 Task: Create a rule when I am added to a card.
Action: Mouse moved to (989, 268)
Screenshot: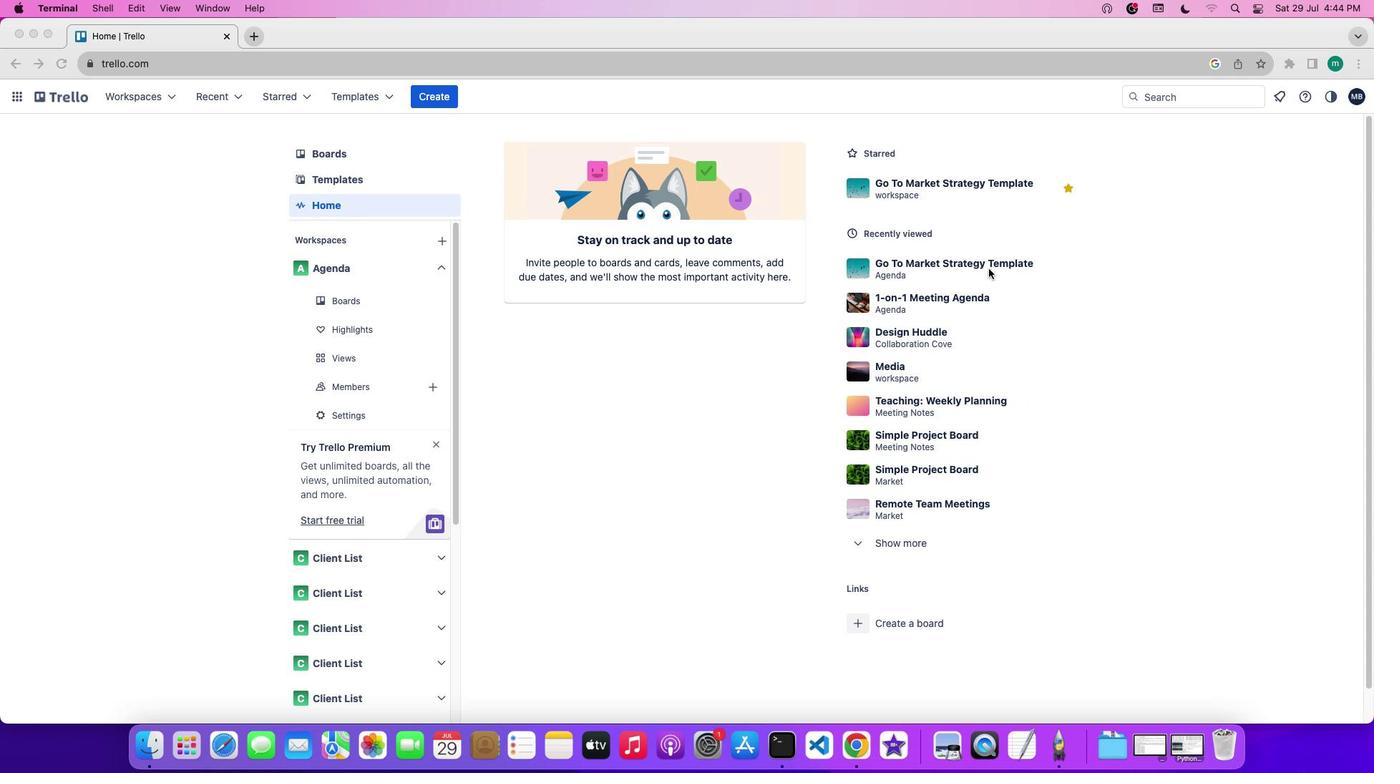 
Action: Mouse pressed left at (989, 268)
Screenshot: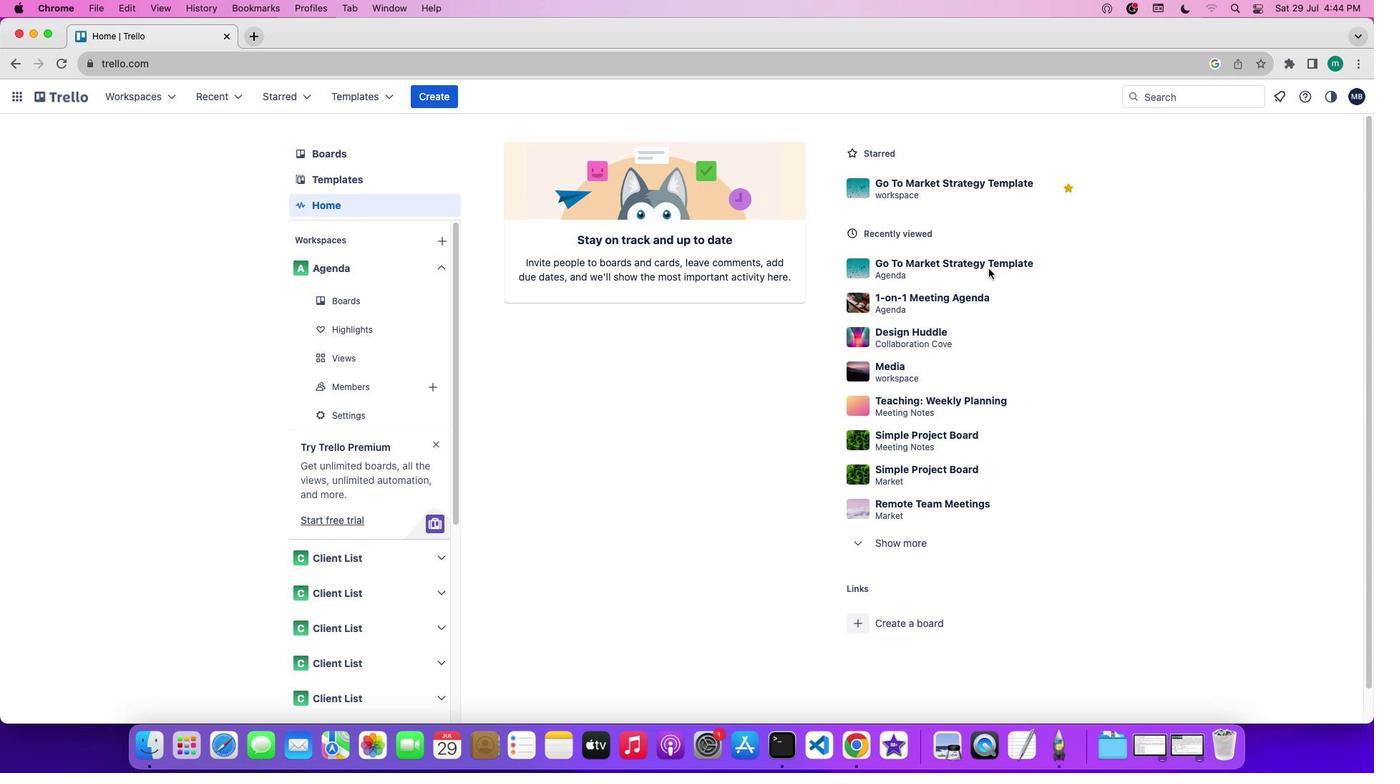
Action: Mouse moved to (987, 265)
Screenshot: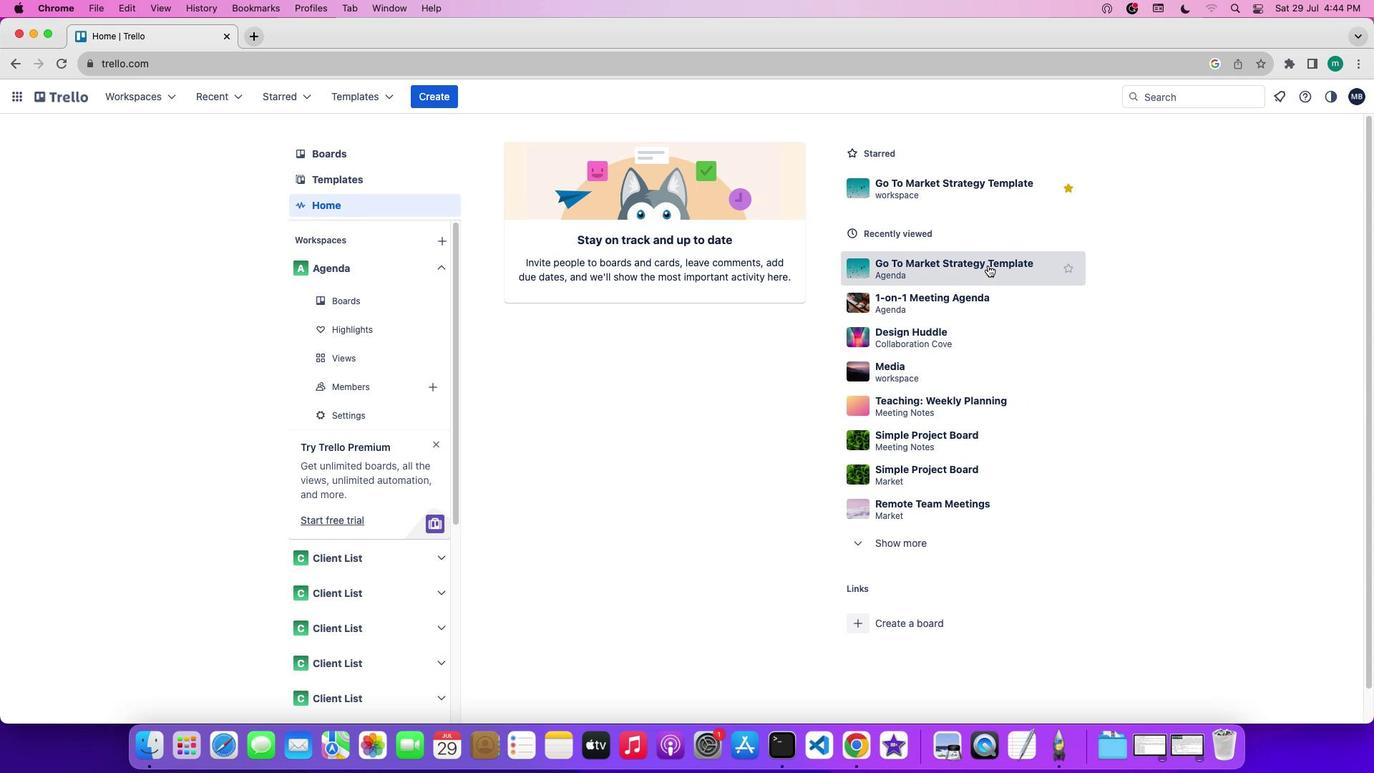 
Action: Mouse pressed left at (987, 265)
Screenshot: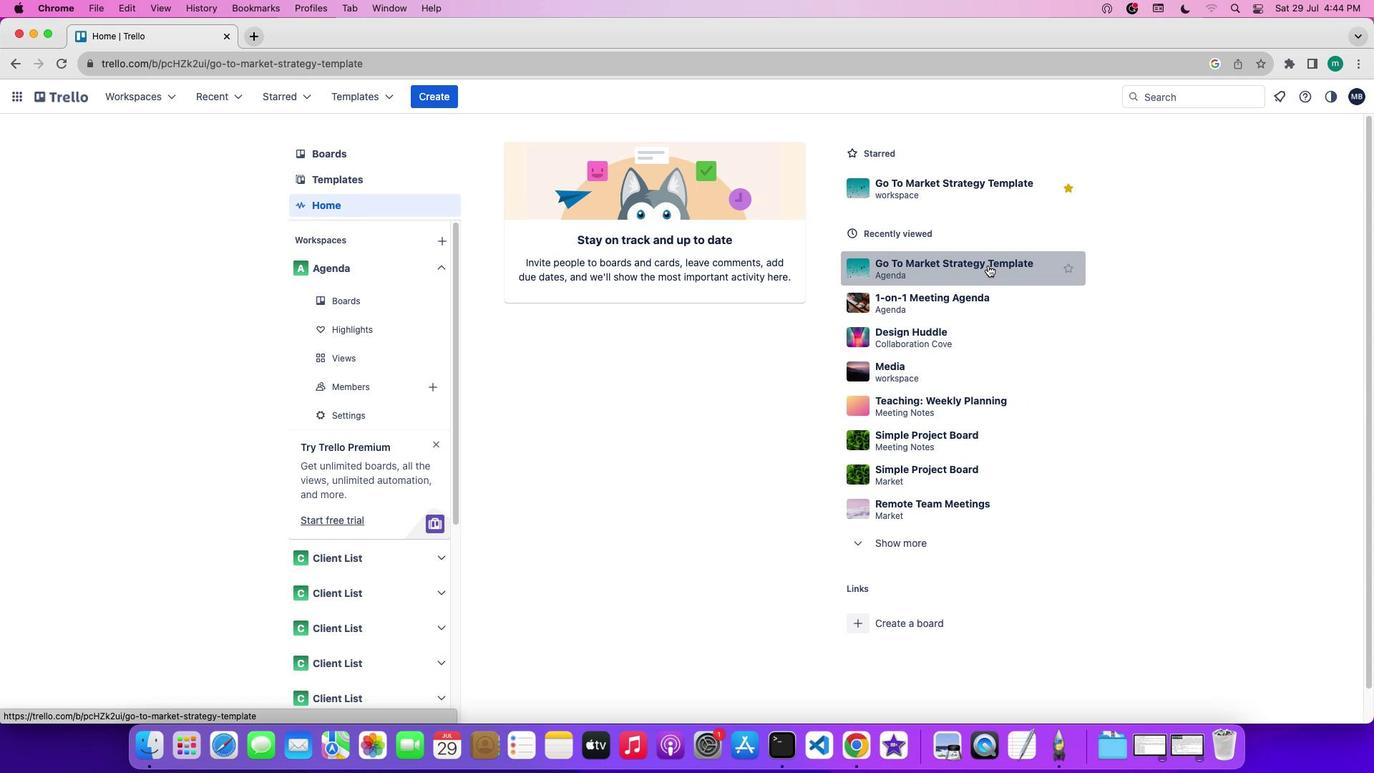 
Action: Mouse moved to (1266, 301)
Screenshot: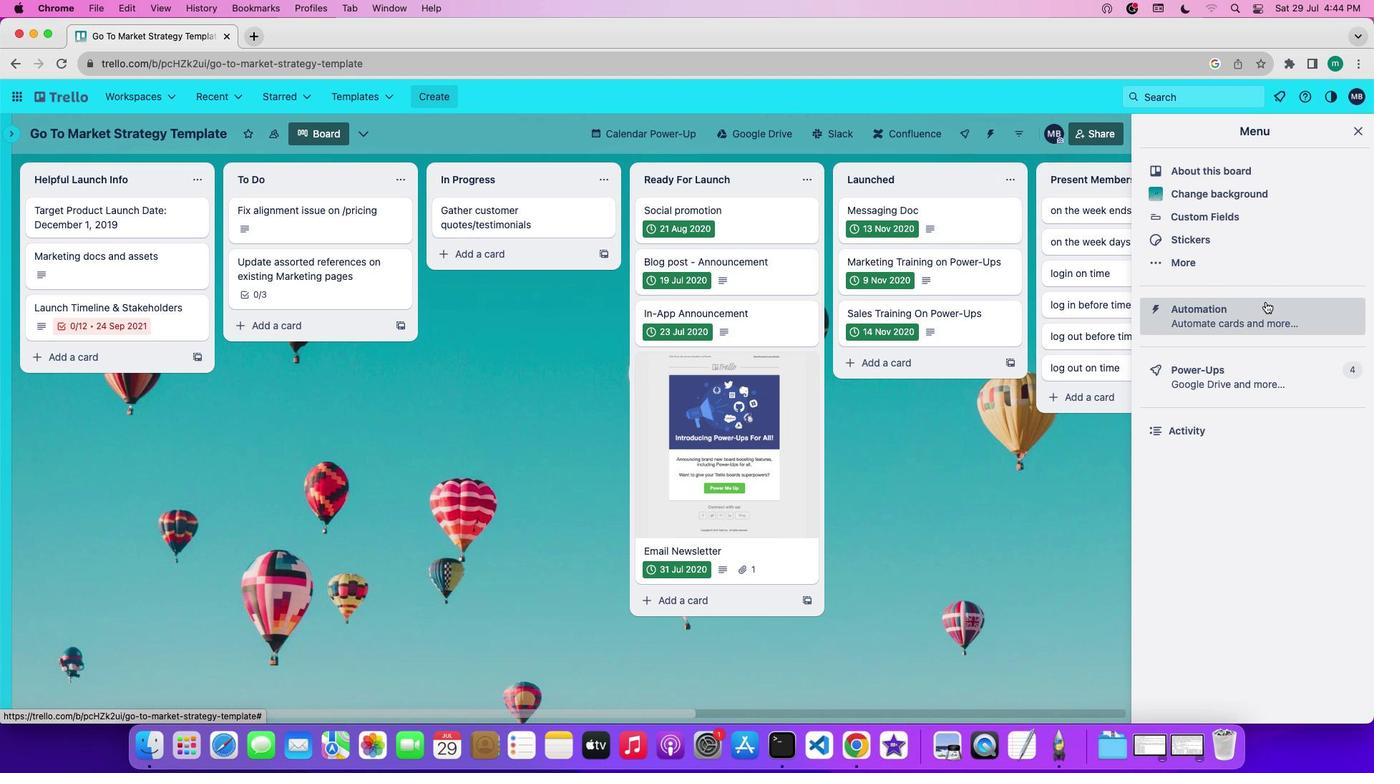 
Action: Mouse pressed left at (1266, 301)
Screenshot: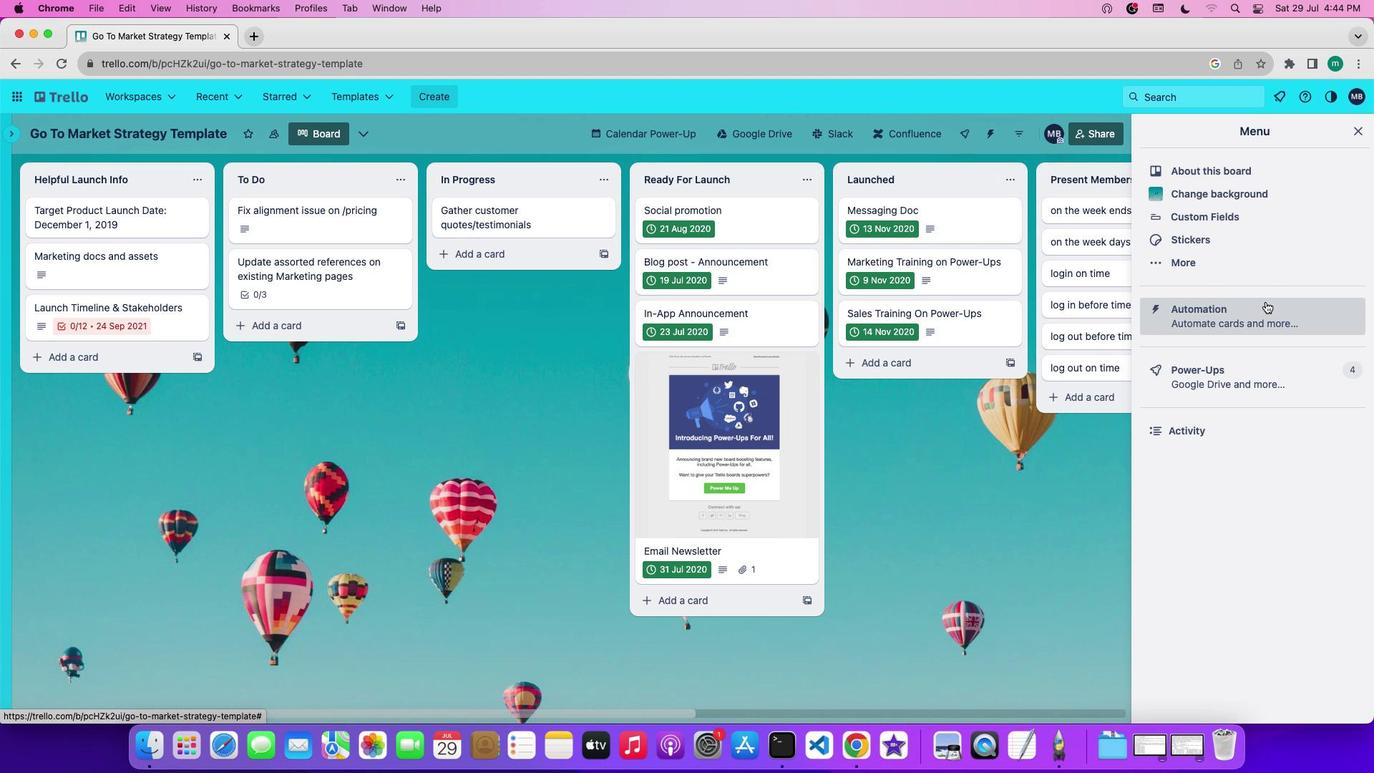 
Action: Mouse moved to (87, 261)
Screenshot: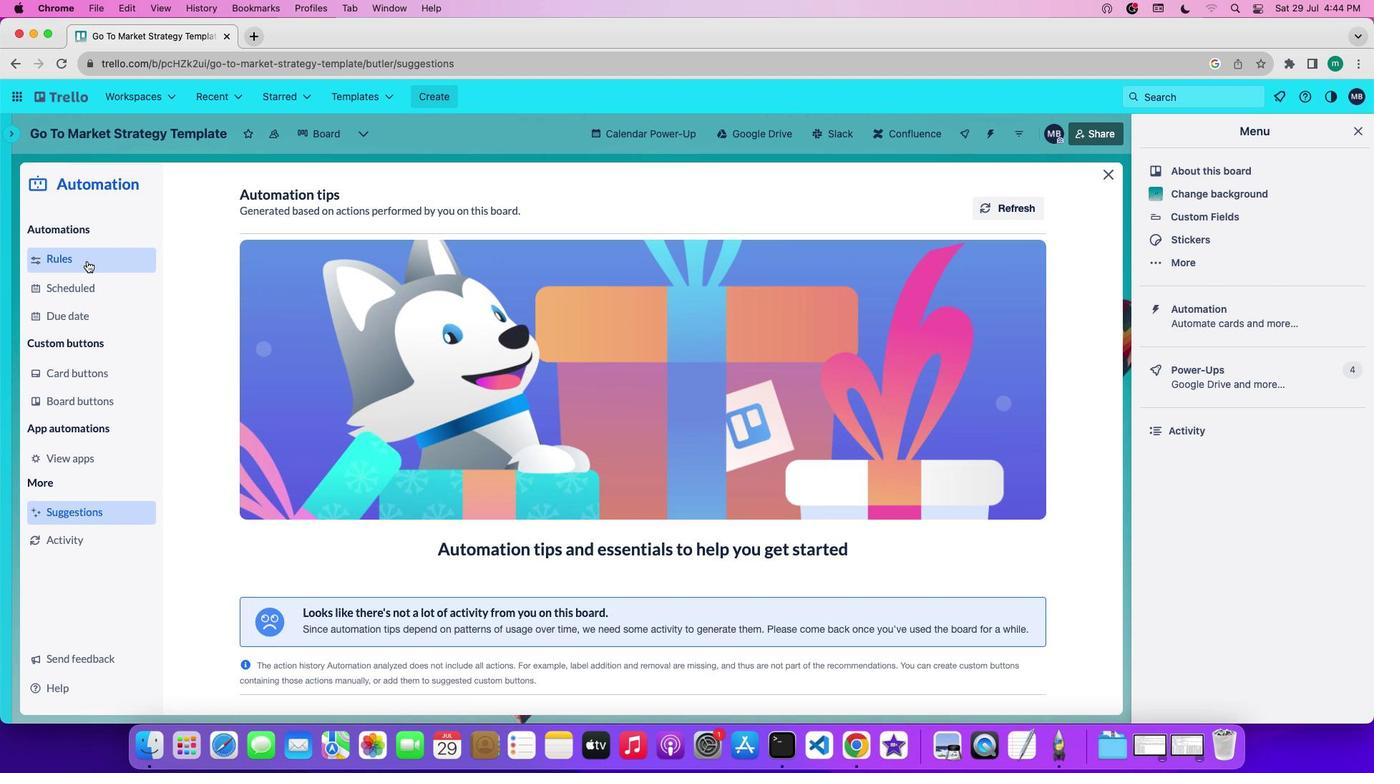 
Action: Mouse pressed left at (87, 261)
Screenshot: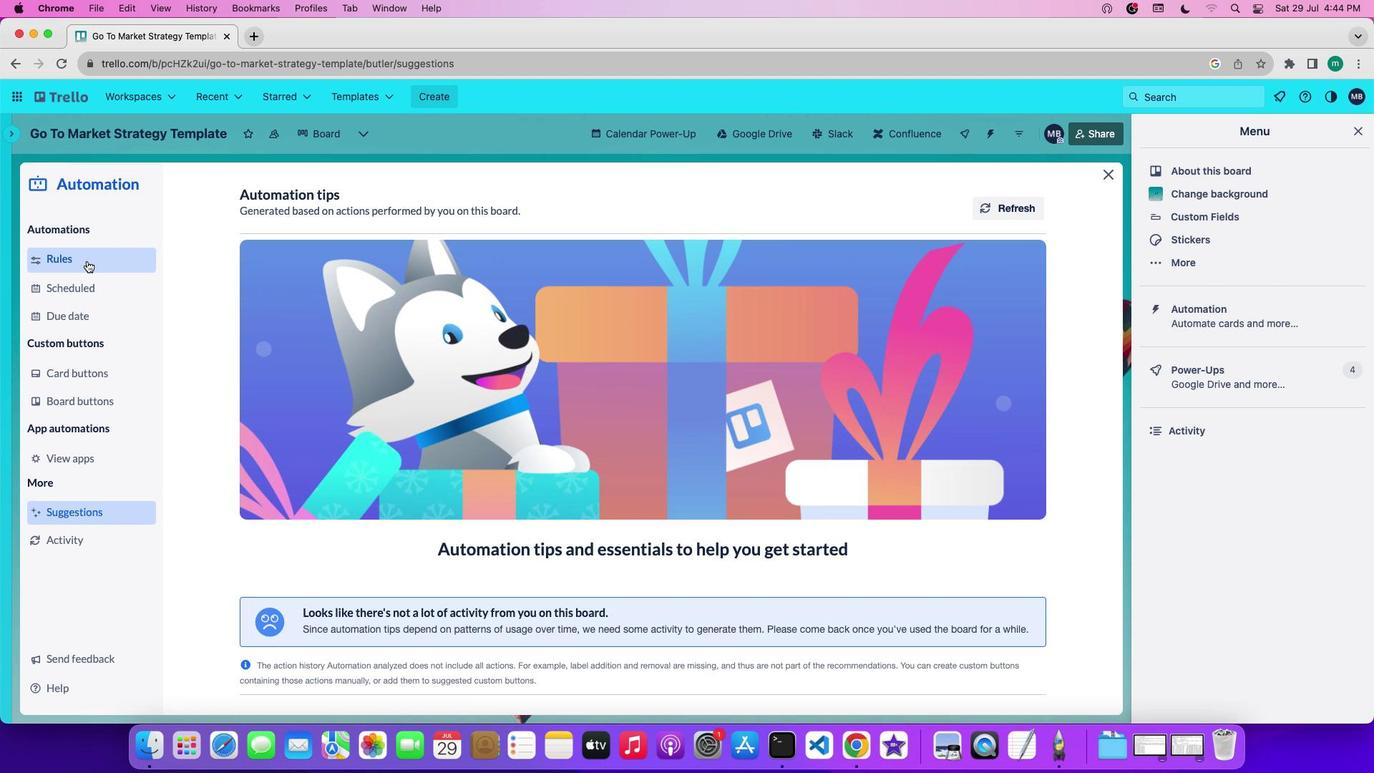 
Action: Mouse moved to (312, 511)
Screenshot: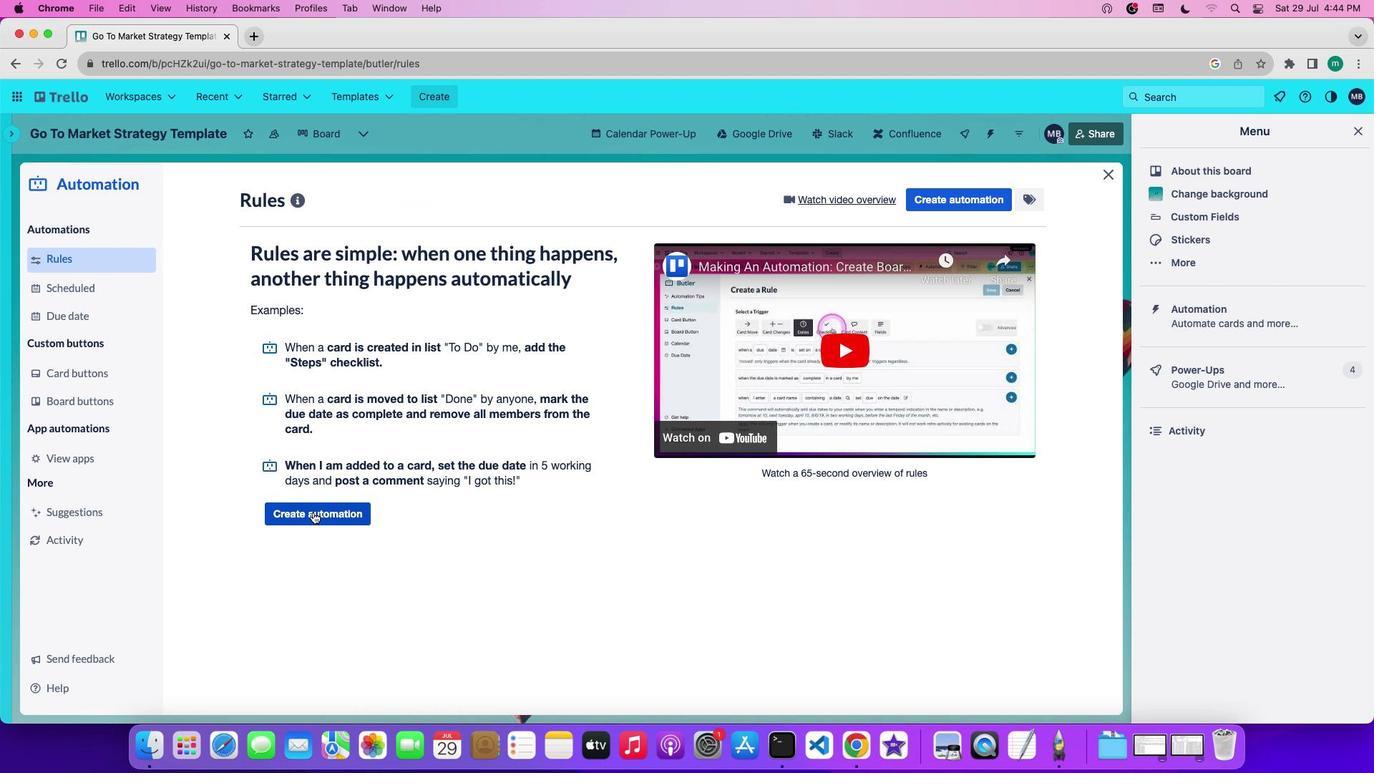 
Action: Mouse pressed left at (312, 511)
Screenshot: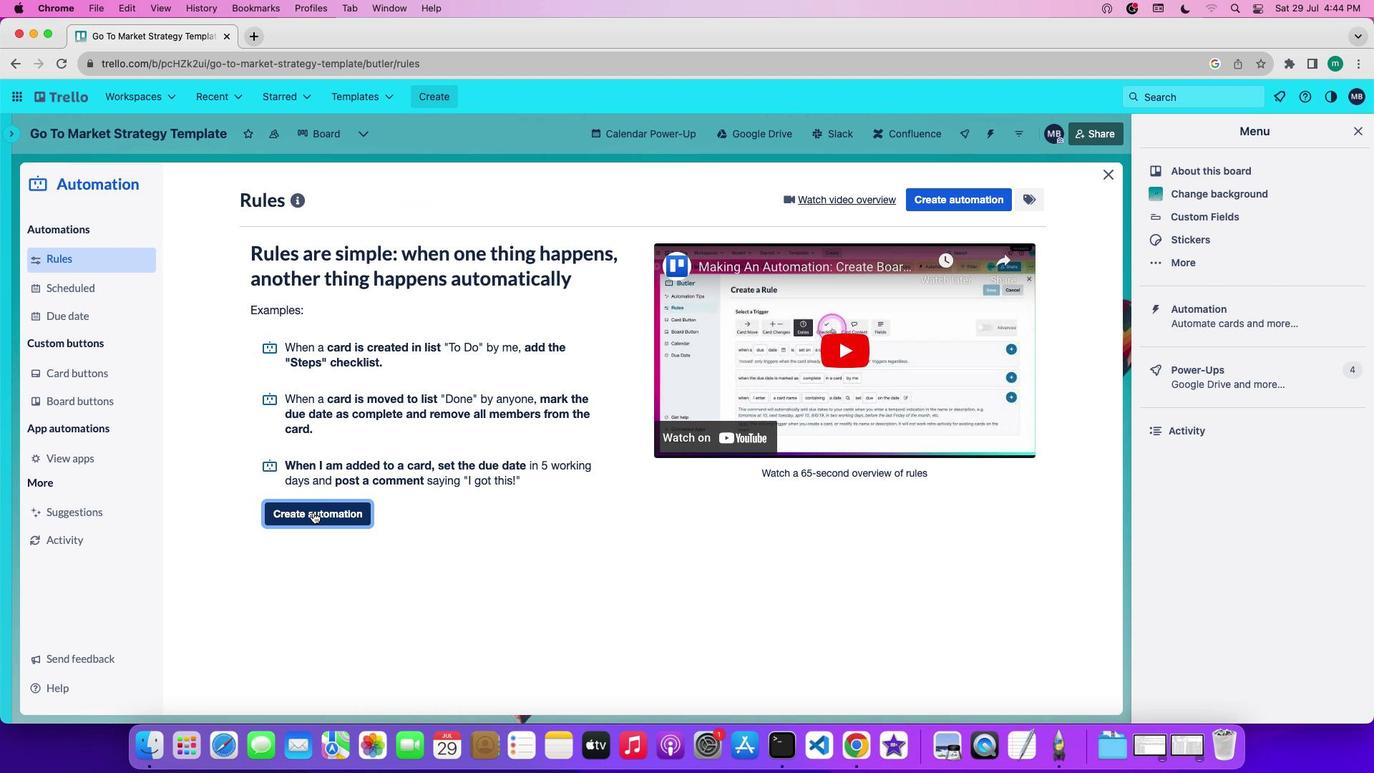 
Action: Mouse moved to (617, 336)
Screenshot: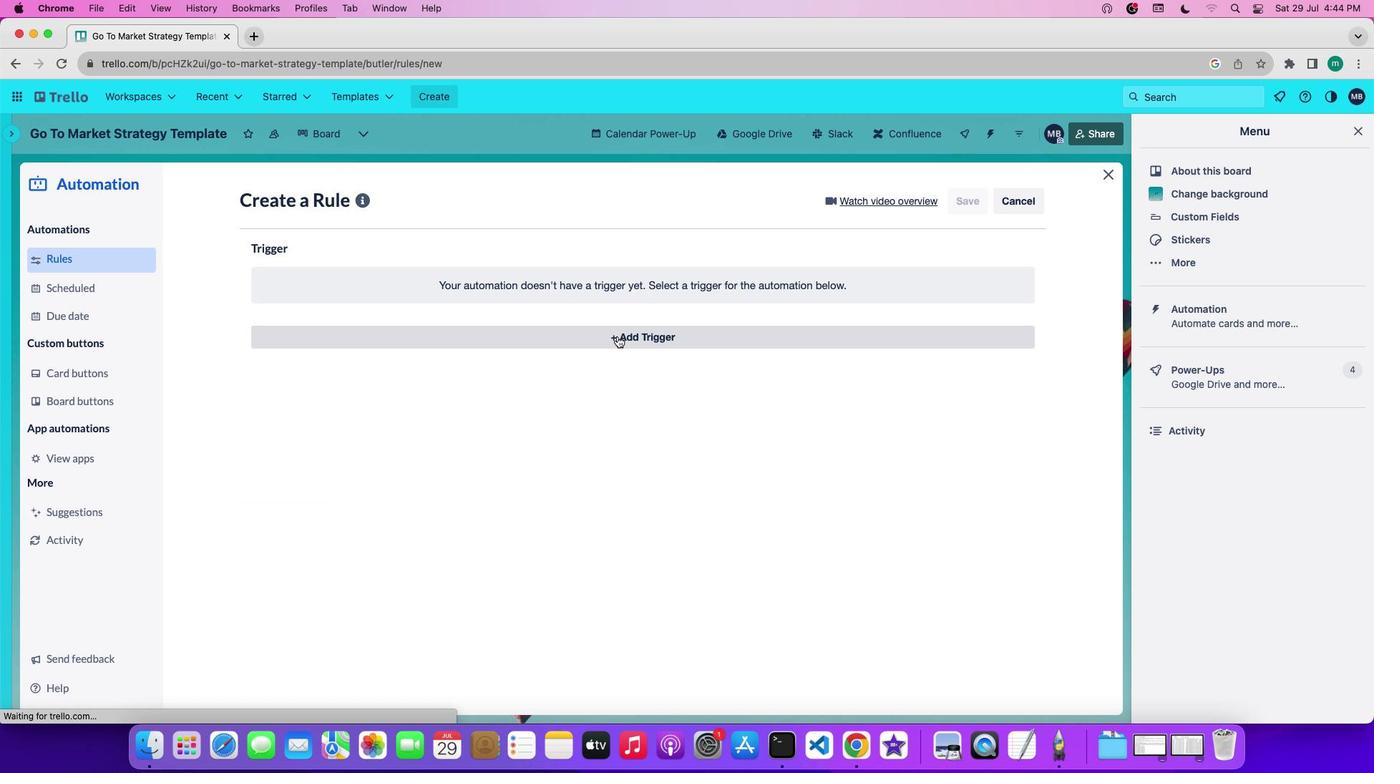 
Action: Mouse pressed left at (617, 336)
Screenshot: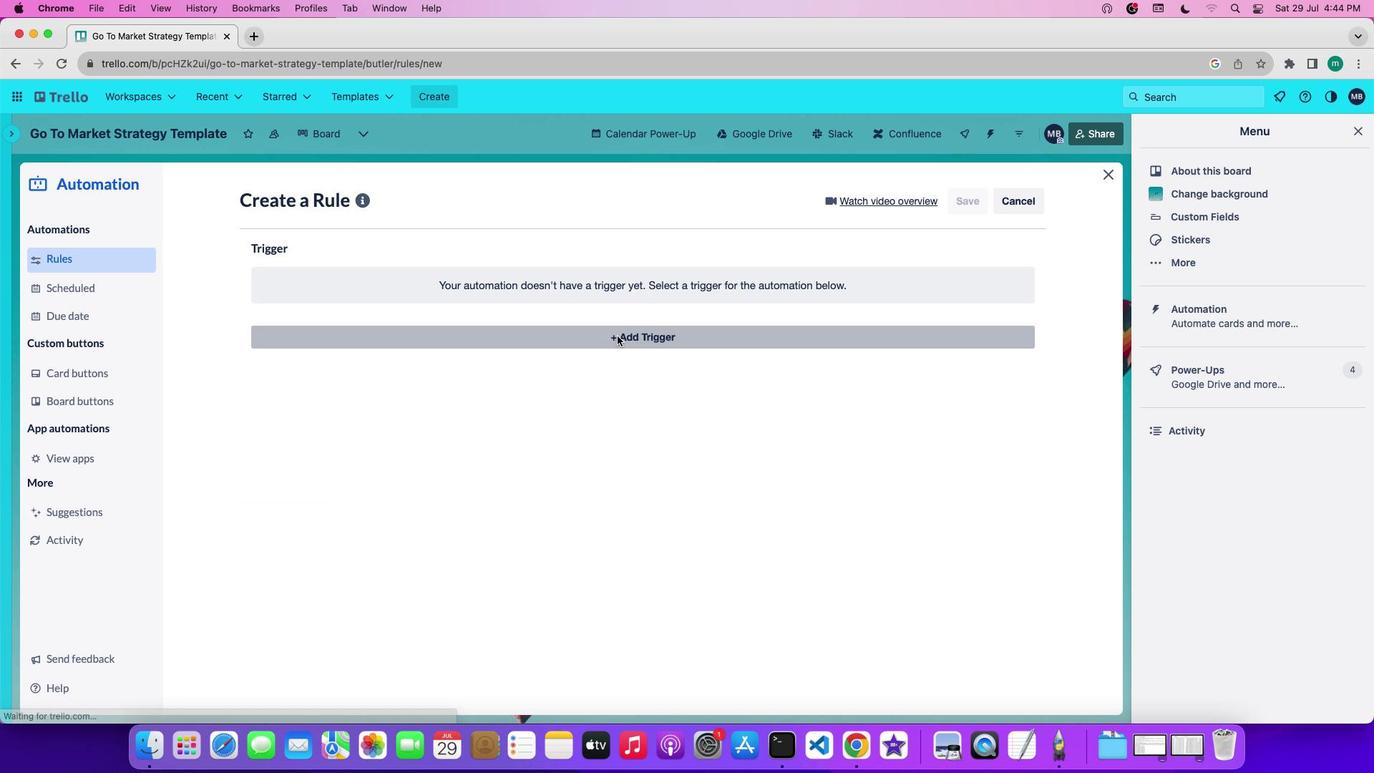 
Action: Mouse moved to (343, 382)
Screenshot: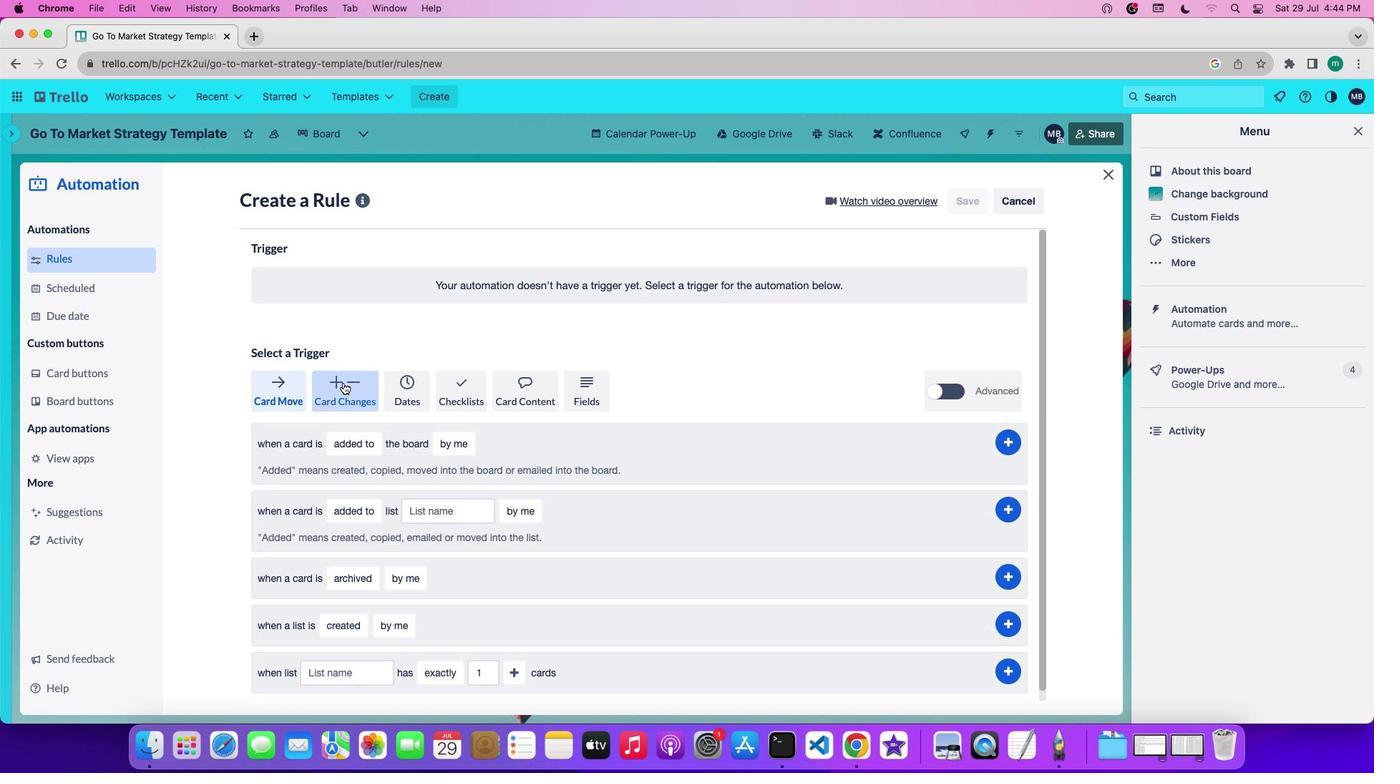 
Action: Mouse pressed left at (343, 382)
Screenshot: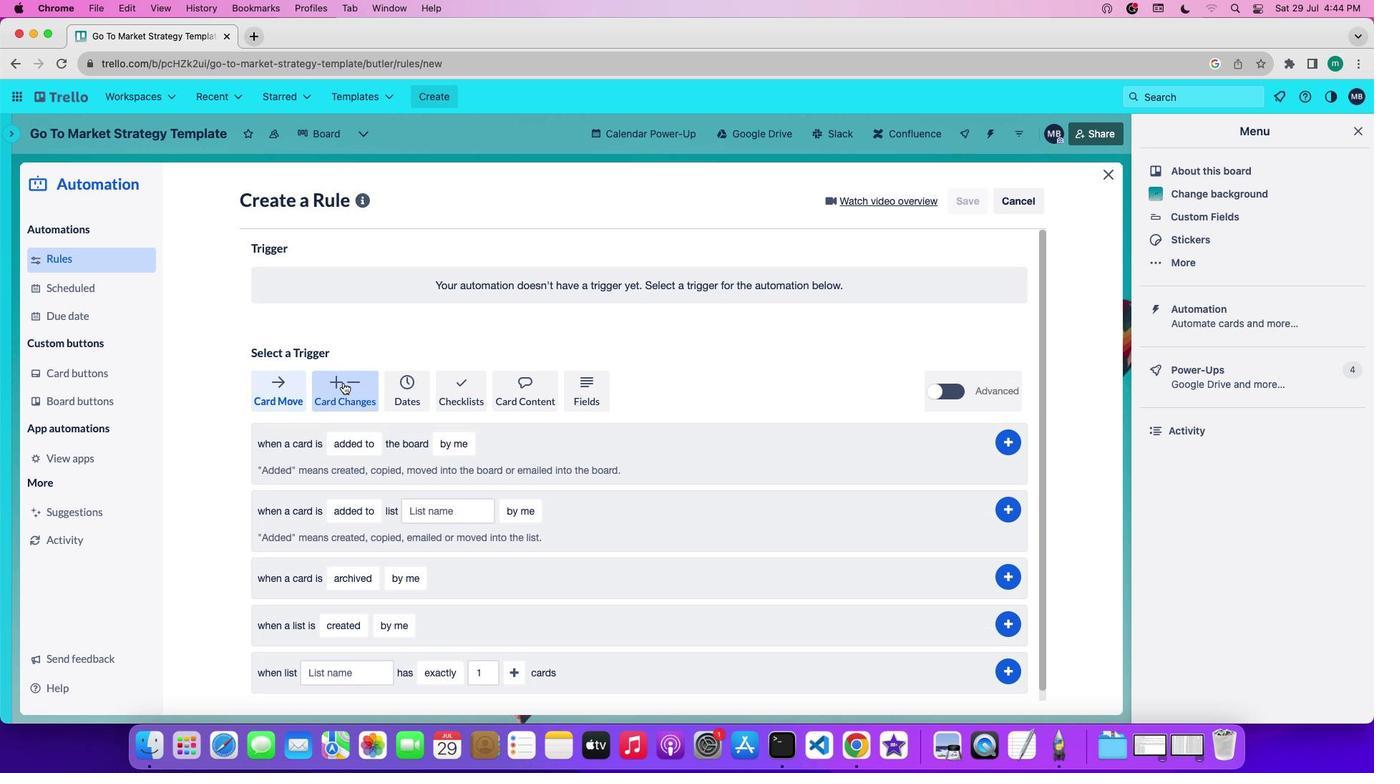 
Action: Mouse moved to (299, 542)
Screenshot: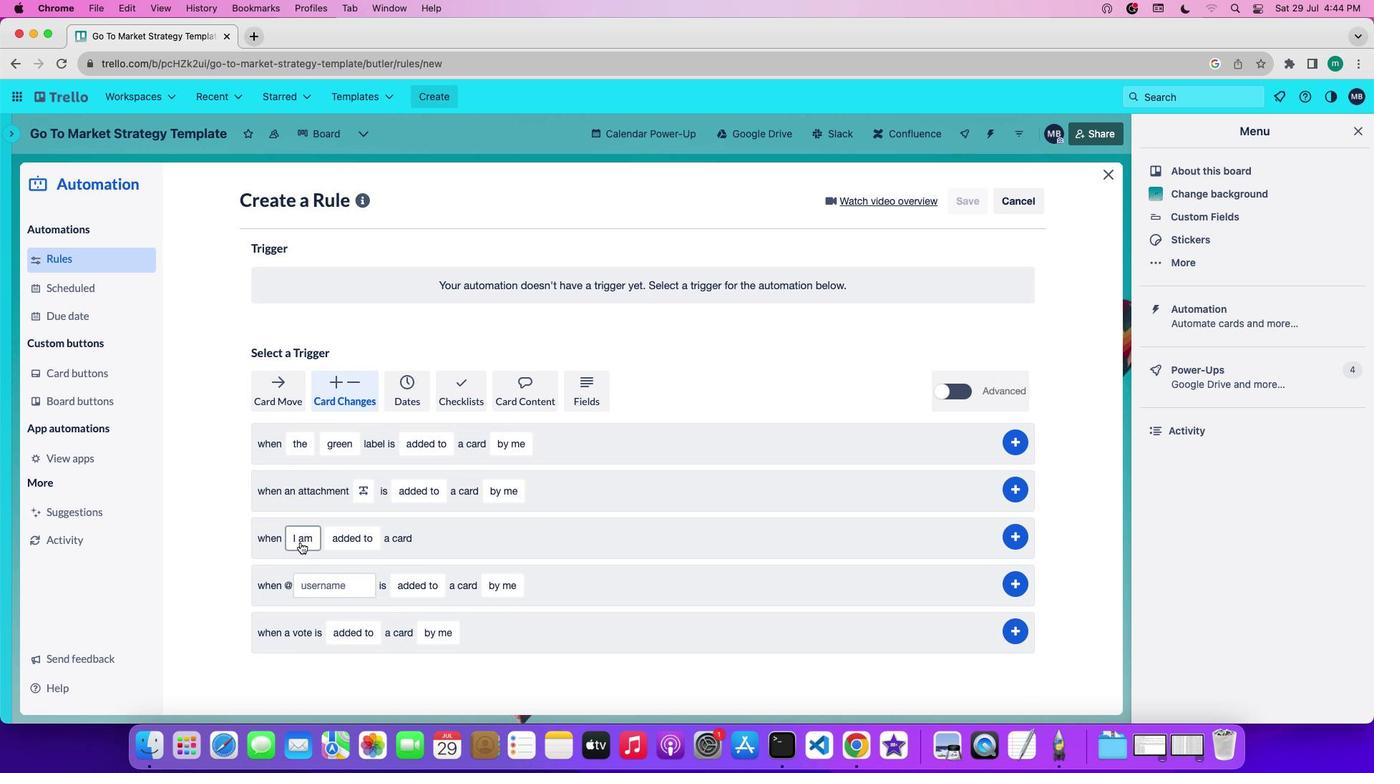 
Action: Mouse pressed left at (299, 542)
Screenshot: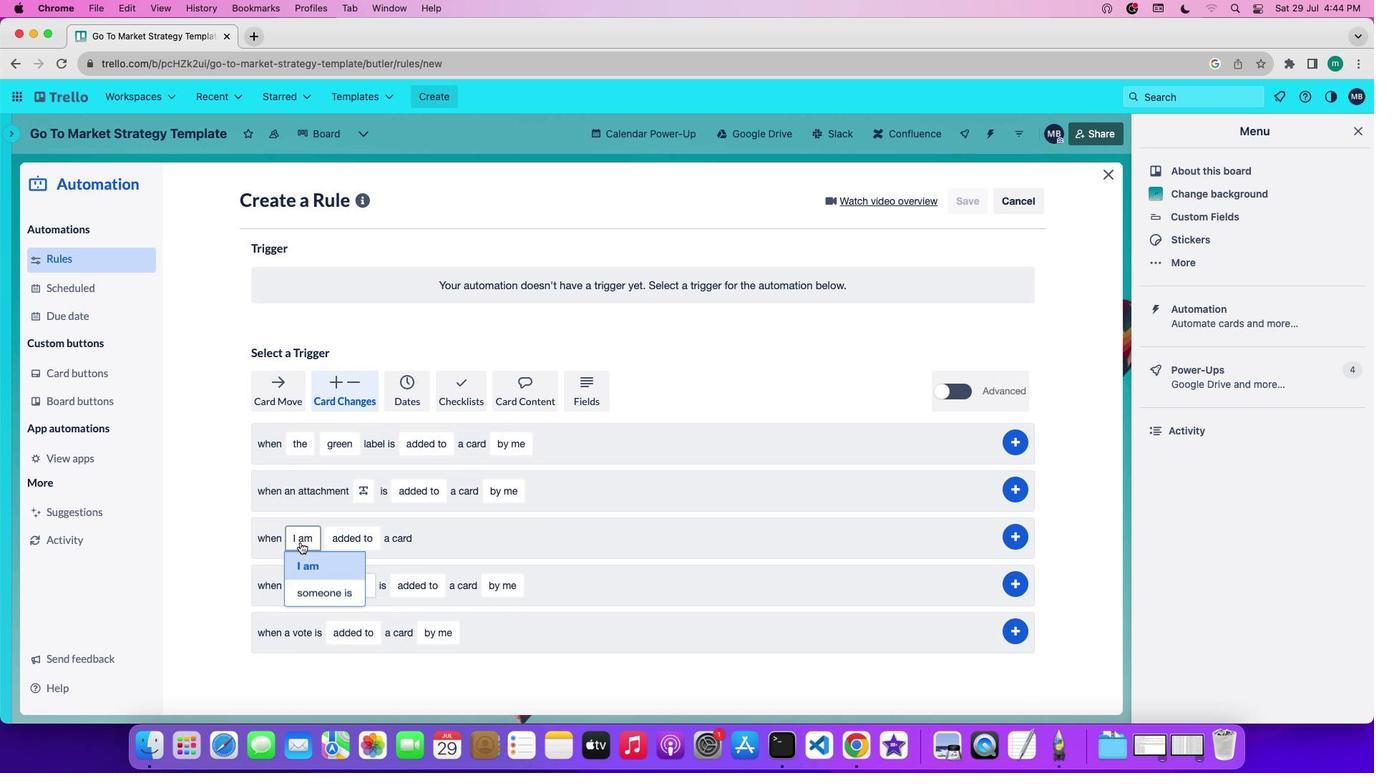 
Action: Mouse moved to (296, 561)
Screenshot: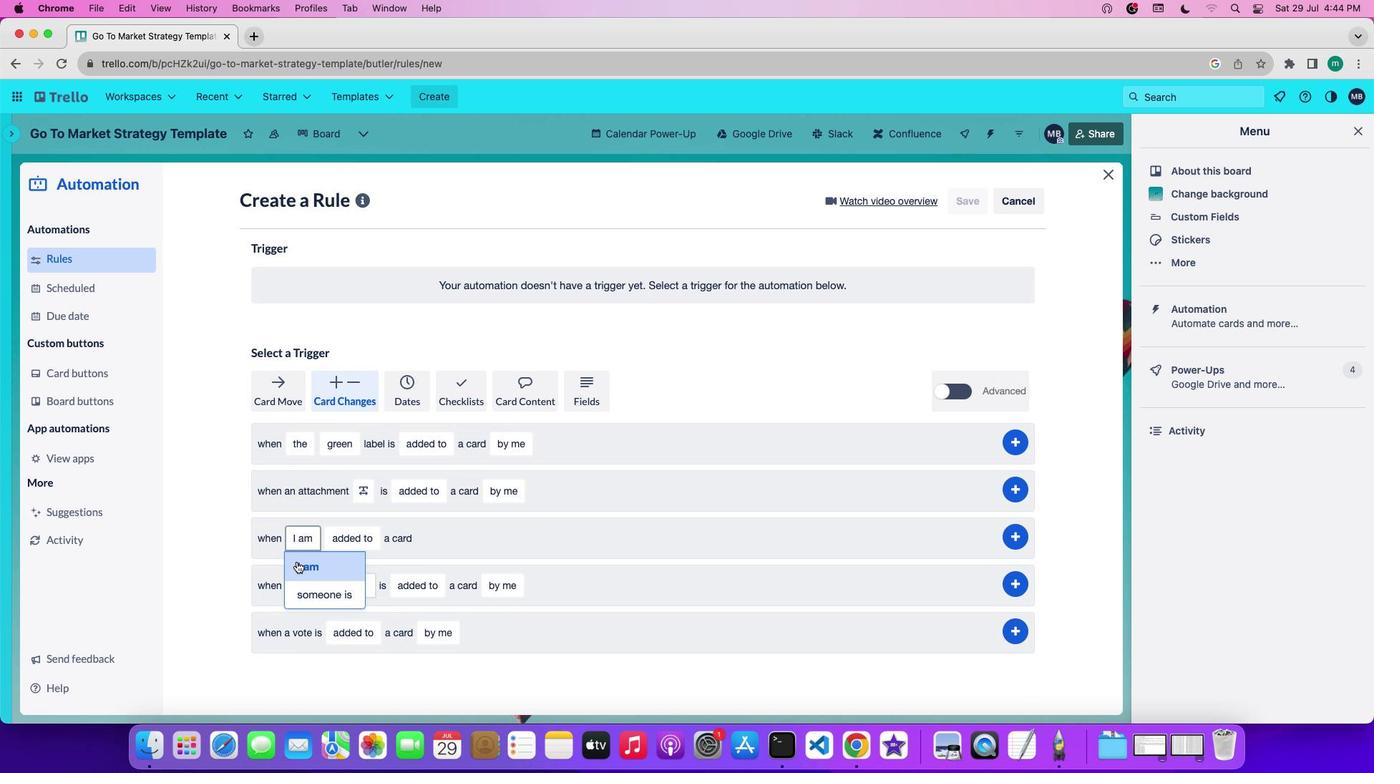 
Action: Mouse pressed left at (296, 561)
Screenshot: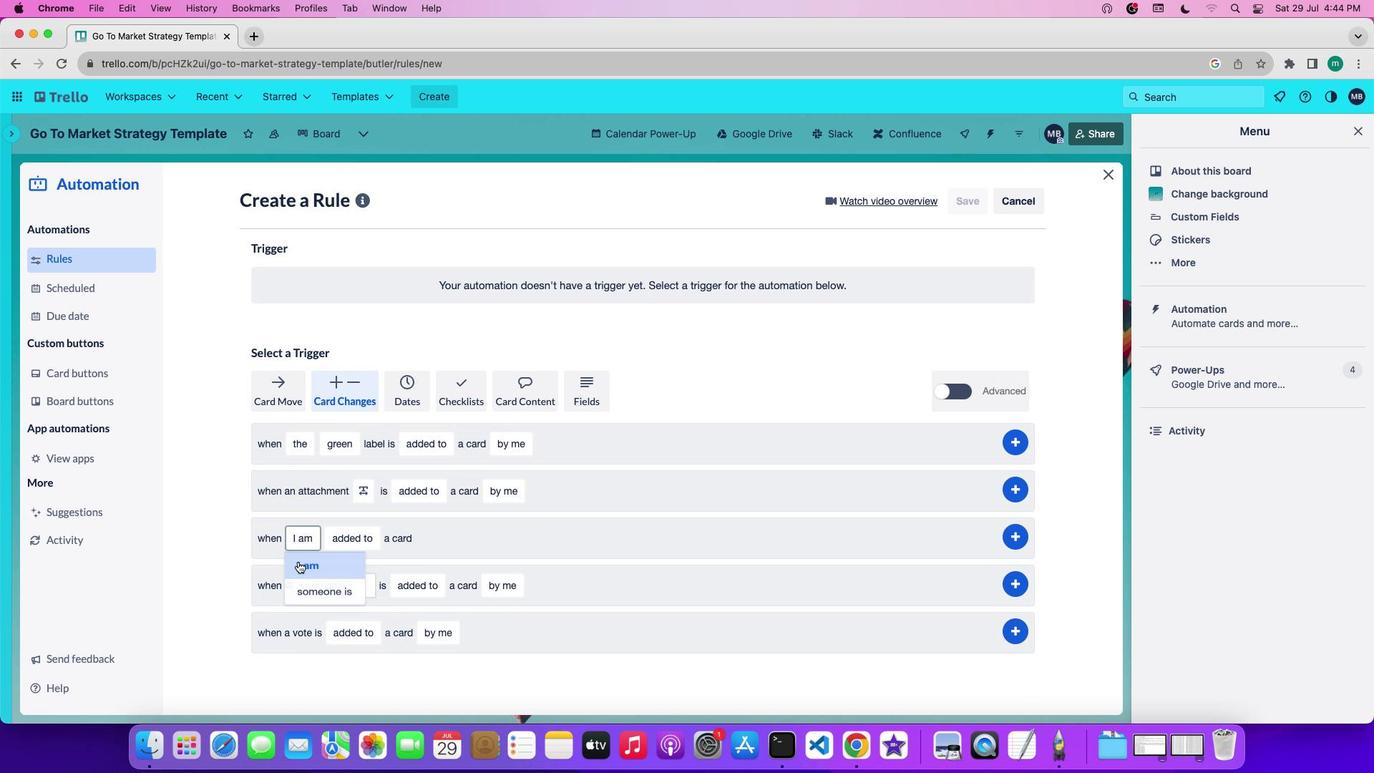 
Action: Mouse moved to (347, 544)
Screenshot: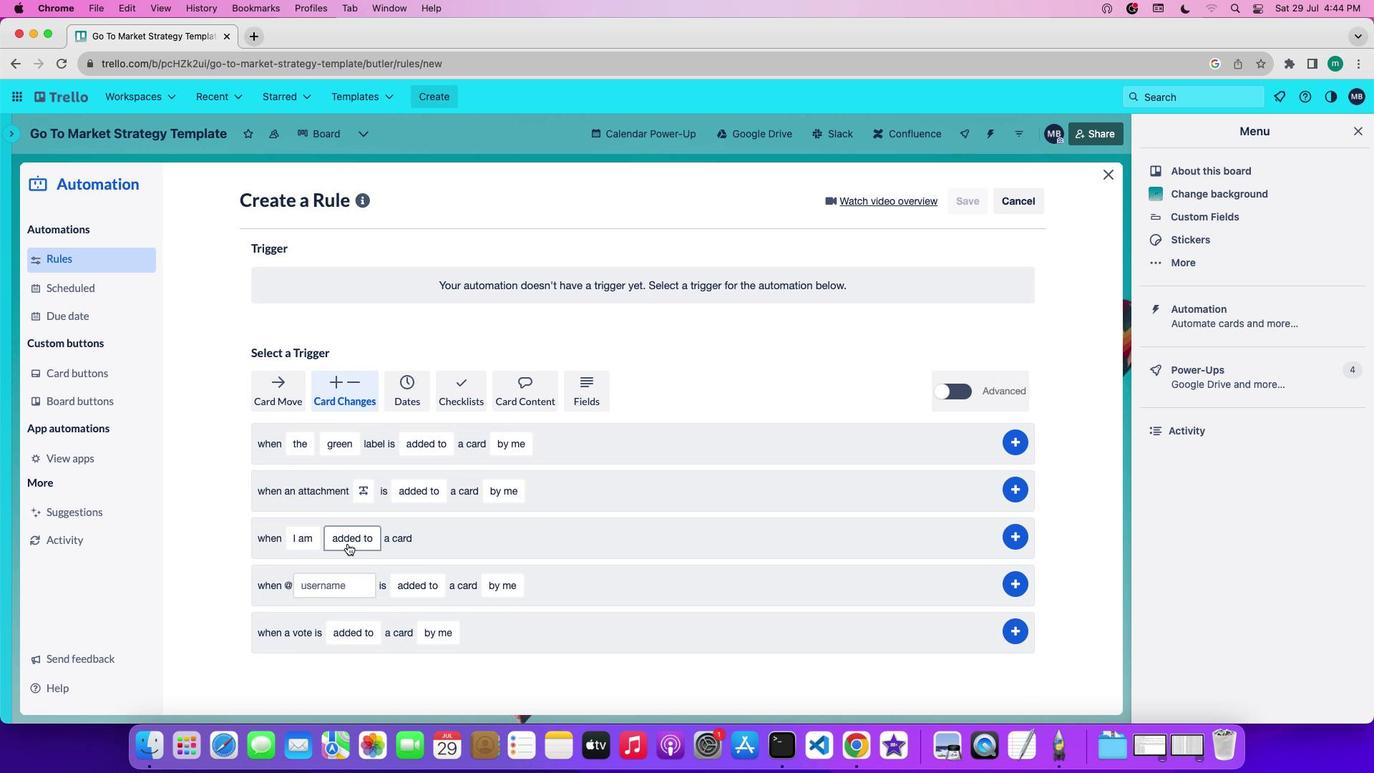 
Action: Mouse pressed left at (347, 544)
Screenshot: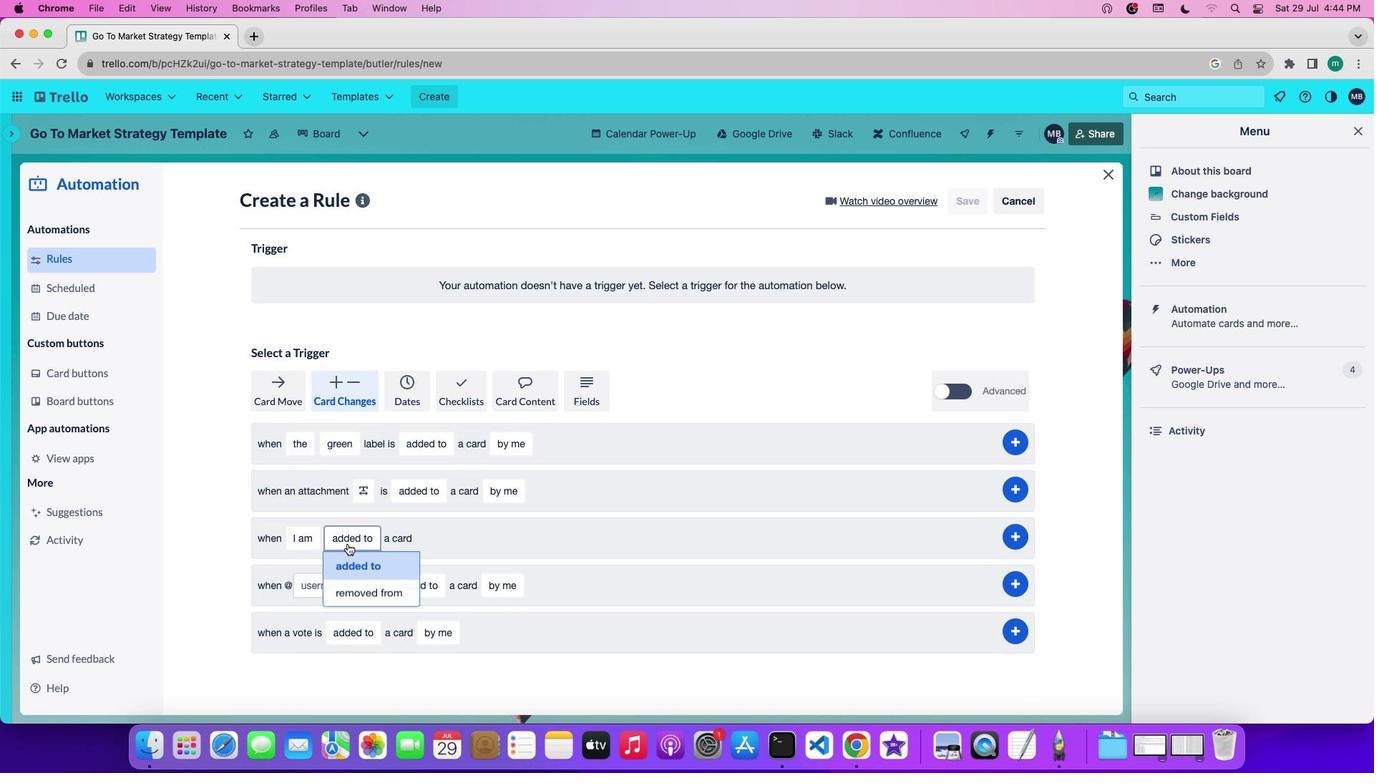 
Action: Mouse moved to (383, 575)
Screenshot: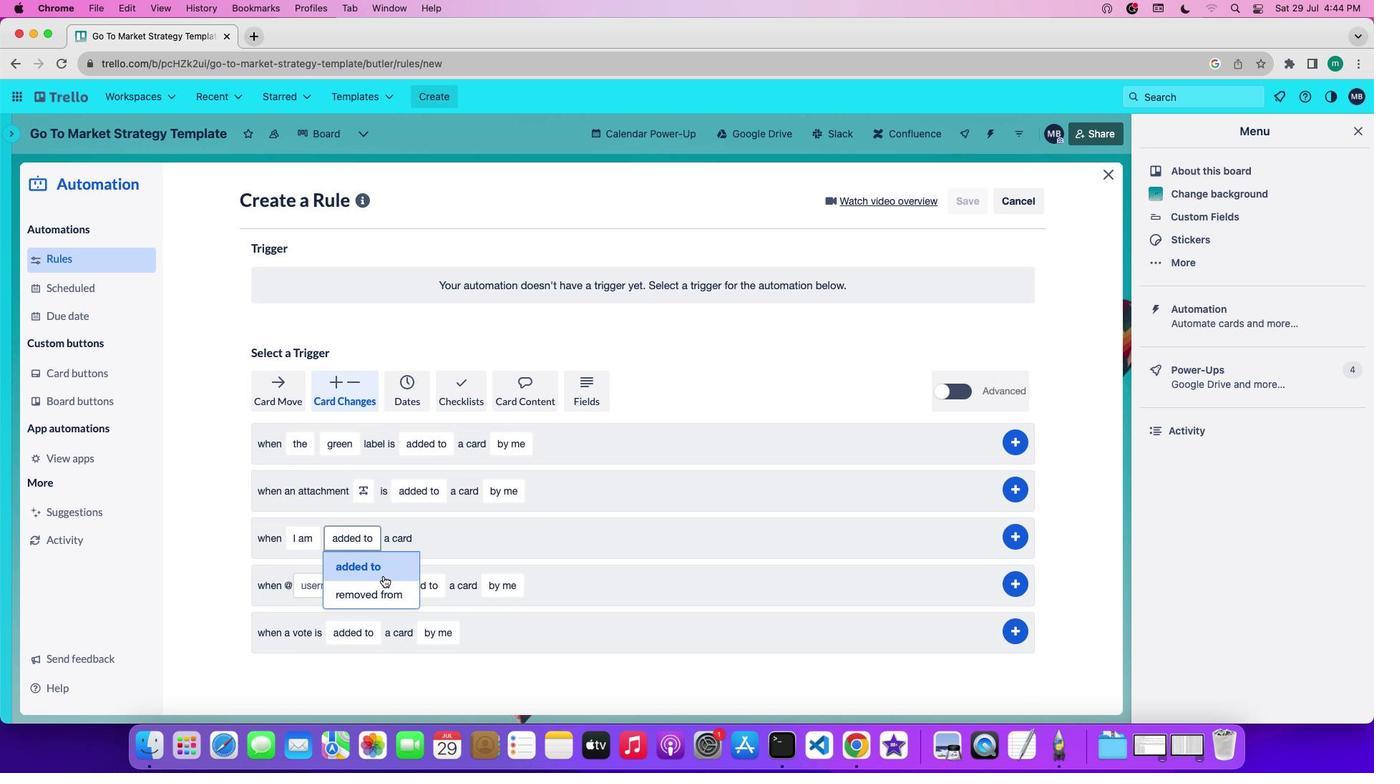 
Action: Mouse pressed left at (383, 575)
Screenshot: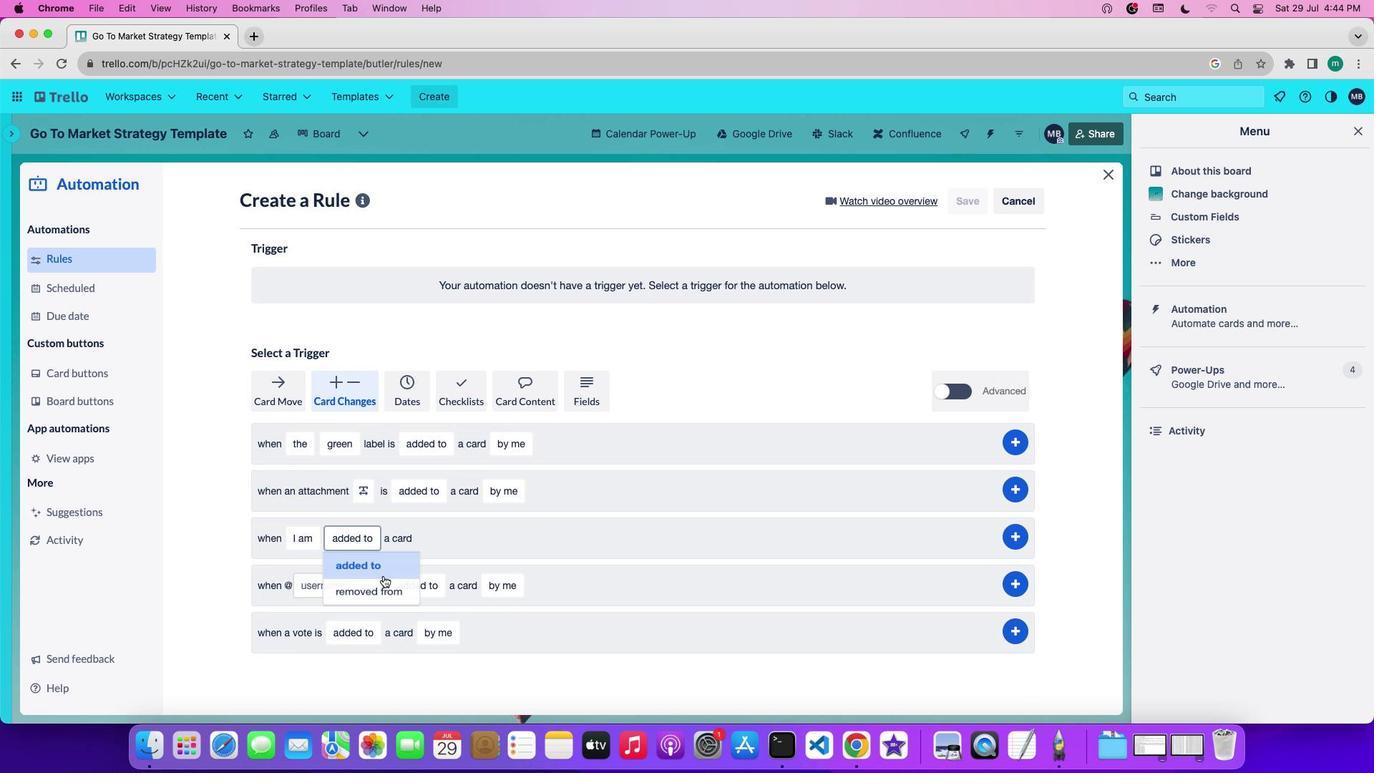 
Action: Mouse moved to (1022, 540)
Screenshot: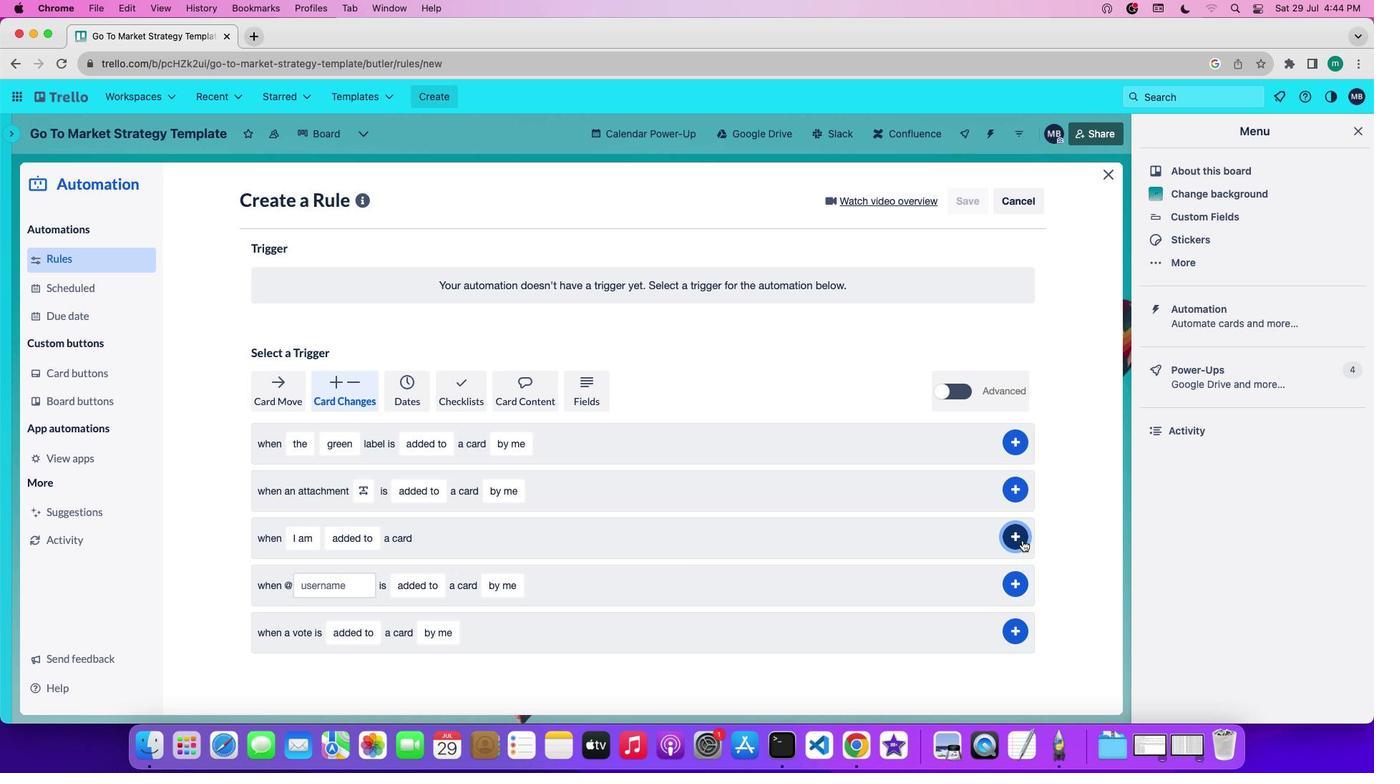 
Action: Mouse pressed left at (1022, 540)
Screenshot: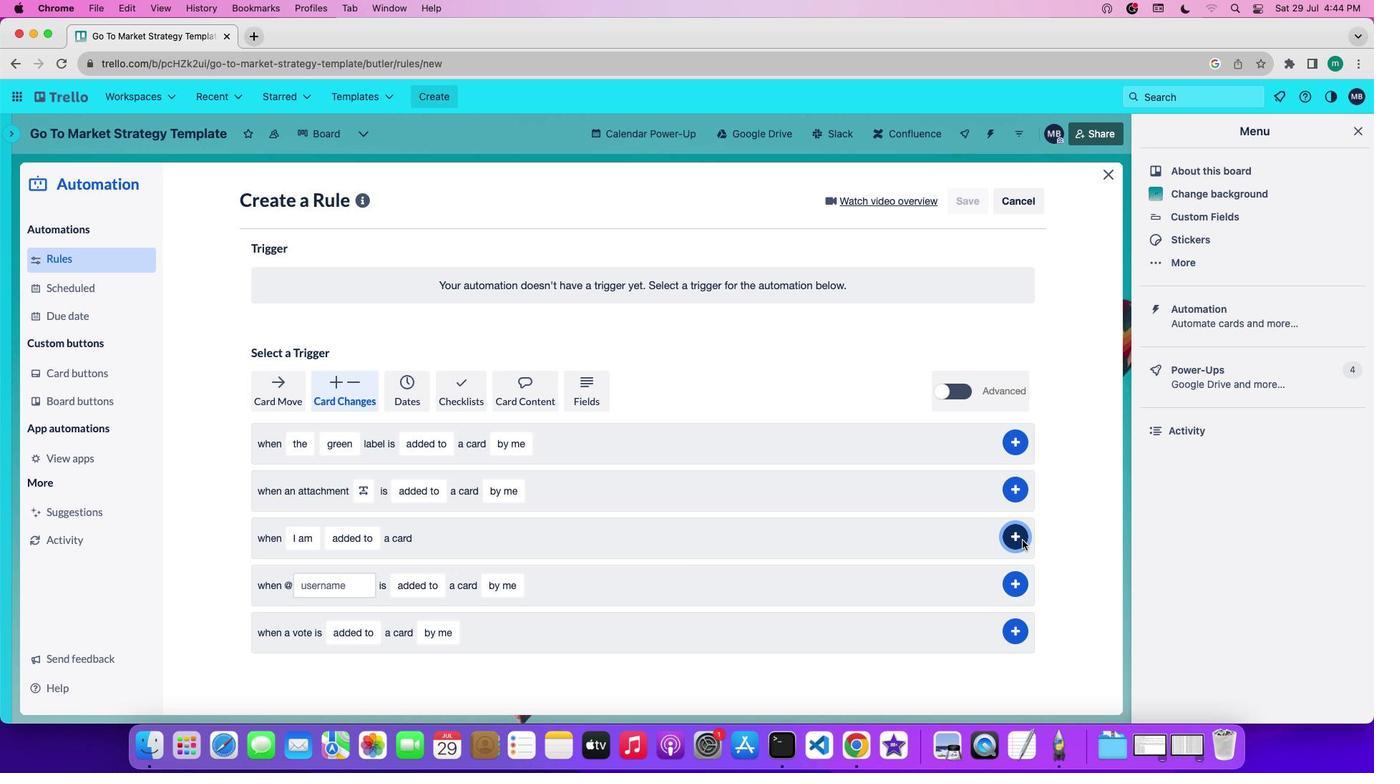 
